 Task: Set the Local oscillator high frequency (kHz) for Satellite equipment control to 3.
Action: Mouse moved to (132, 18)
Screenshot: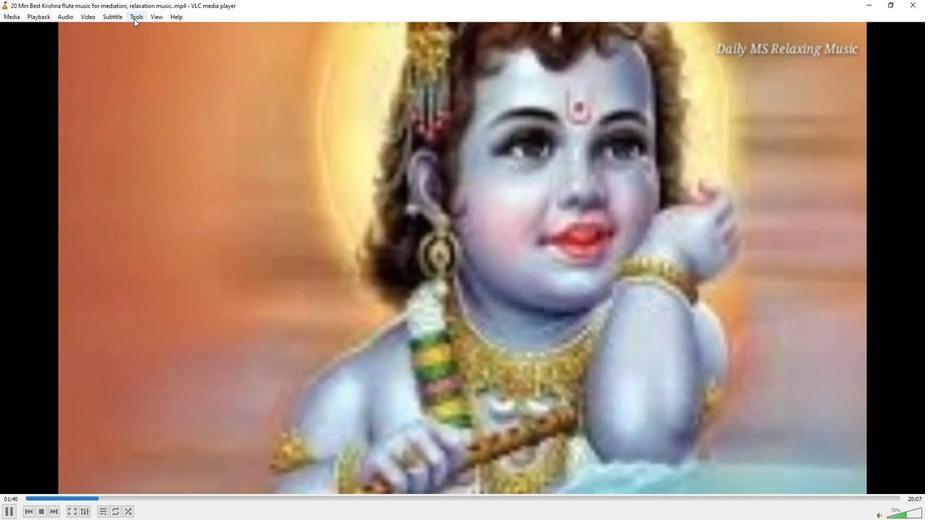 
Action: Mouse pressed left at (132, 18)
Screenshot: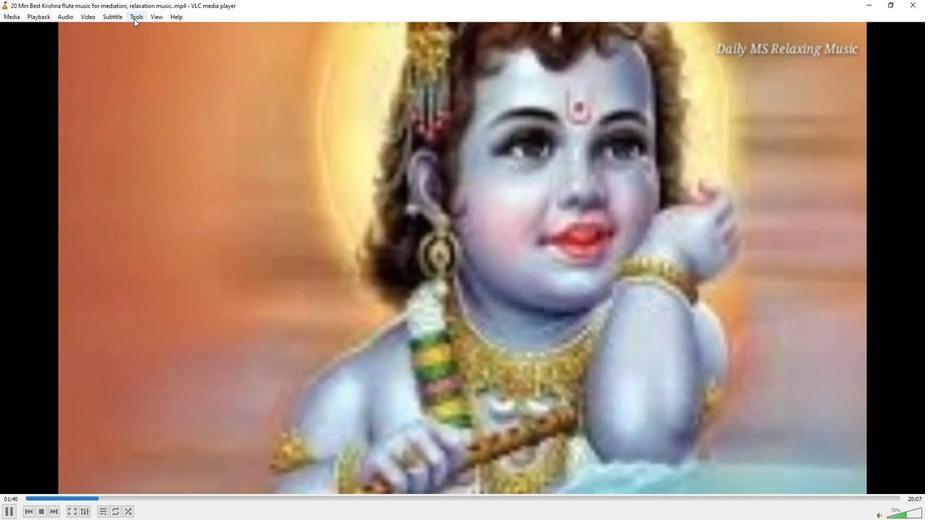 
Action: Mouse moved to (148, 128)
Screenshot: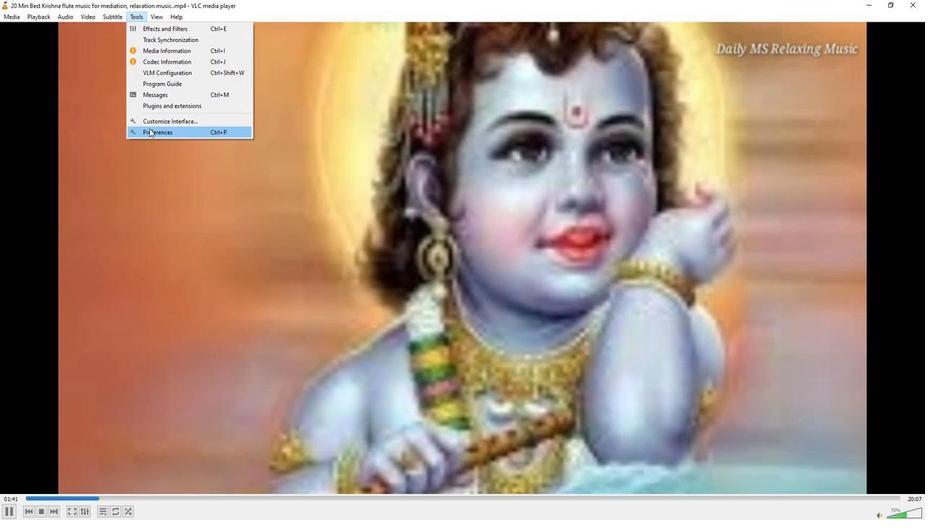 
Action: Mouse pressed left at (148, 128)
Screenshot: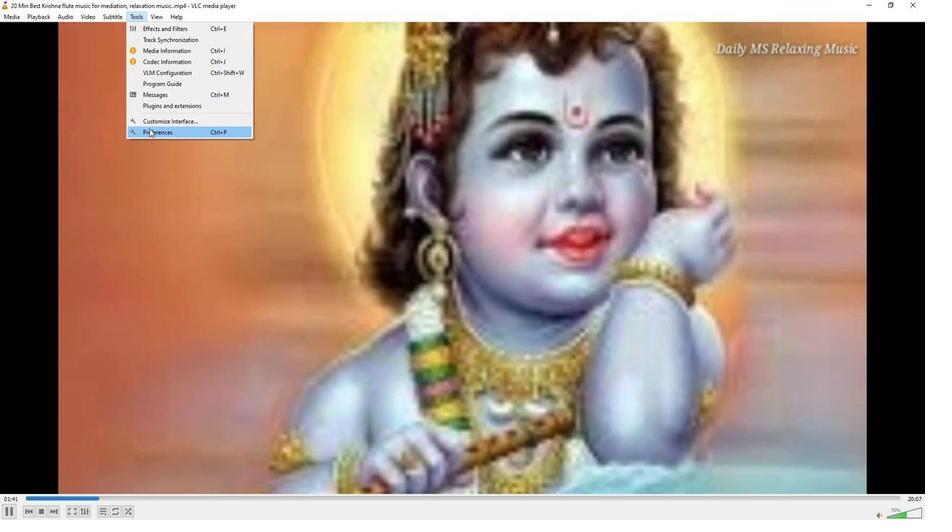 
Action: Mouse moved to (302, 428)
Screenshot: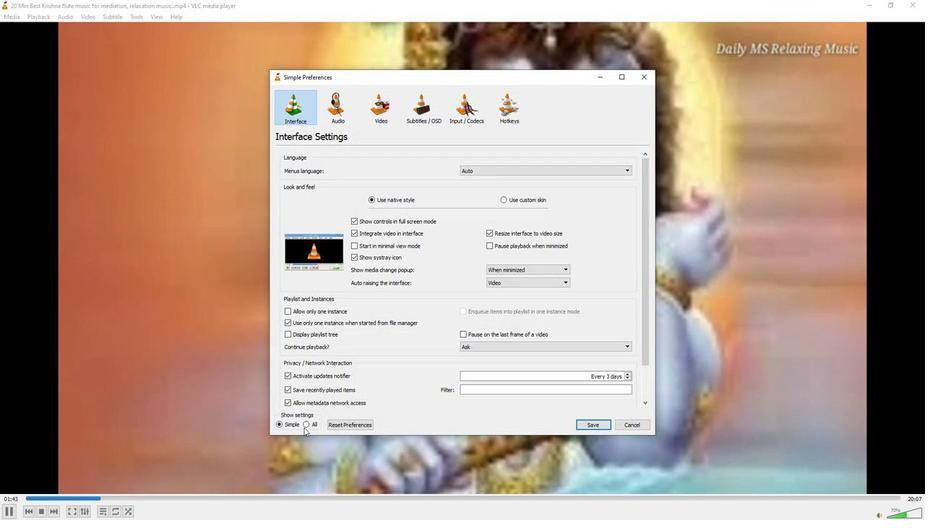 
Action: Mouse pressed left at (302, 428)
Screenshot: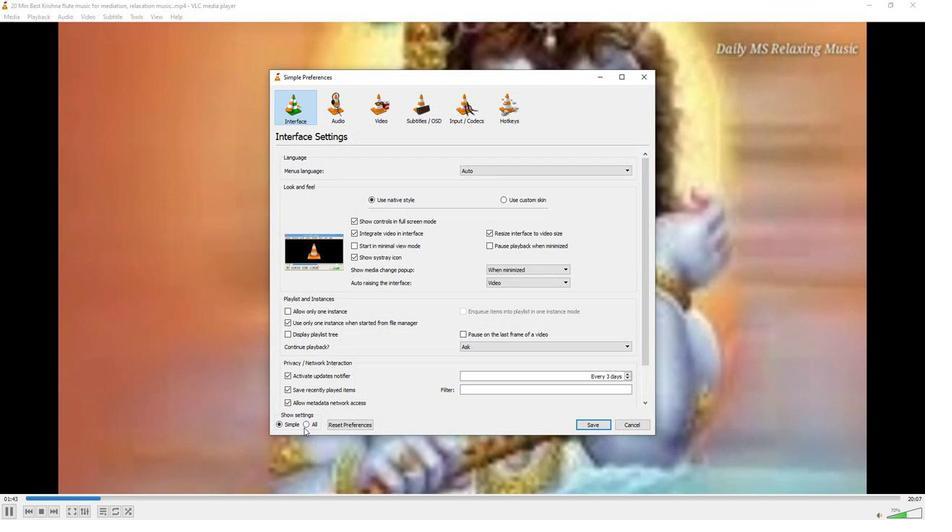 
Action: Mouse moved to (289, 261)
Screenshot: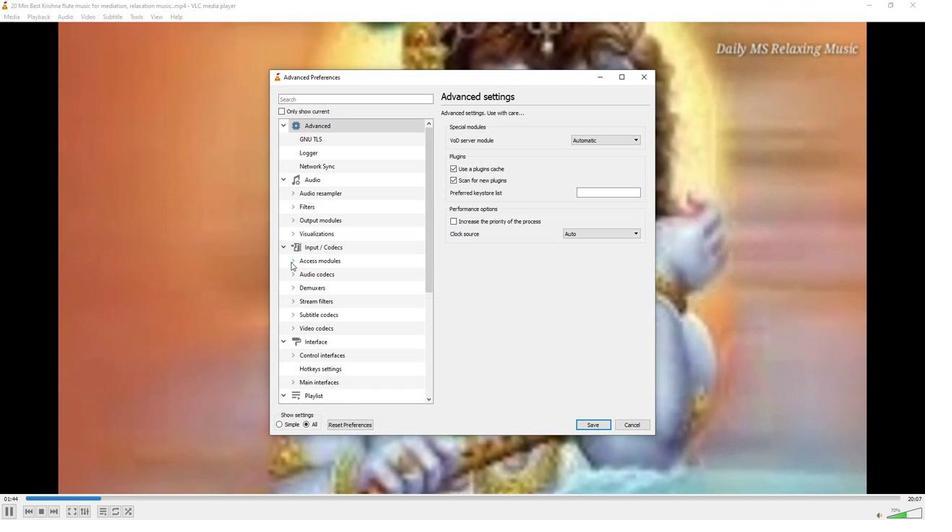 
Action: Mouse pressed left at (289, 261)
Screenshot: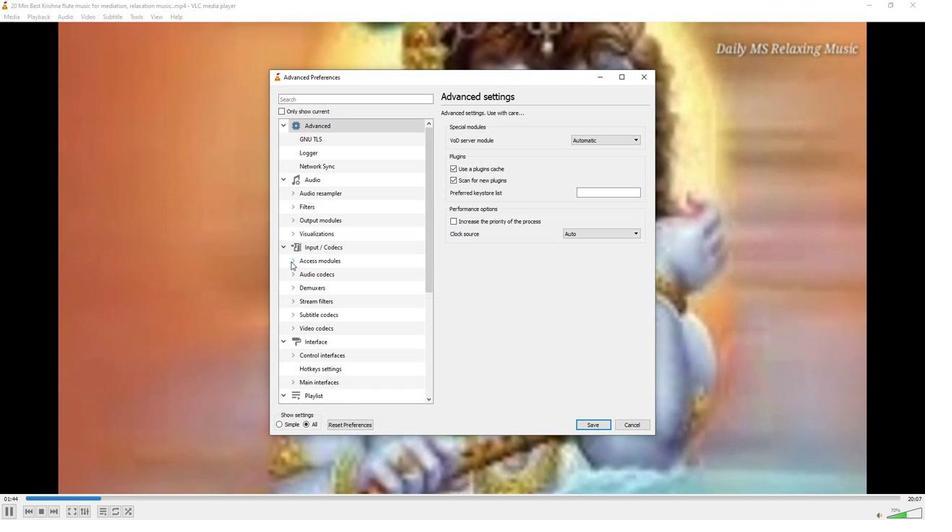 
Action: Mouse moved to (306, 343)
Screenshot: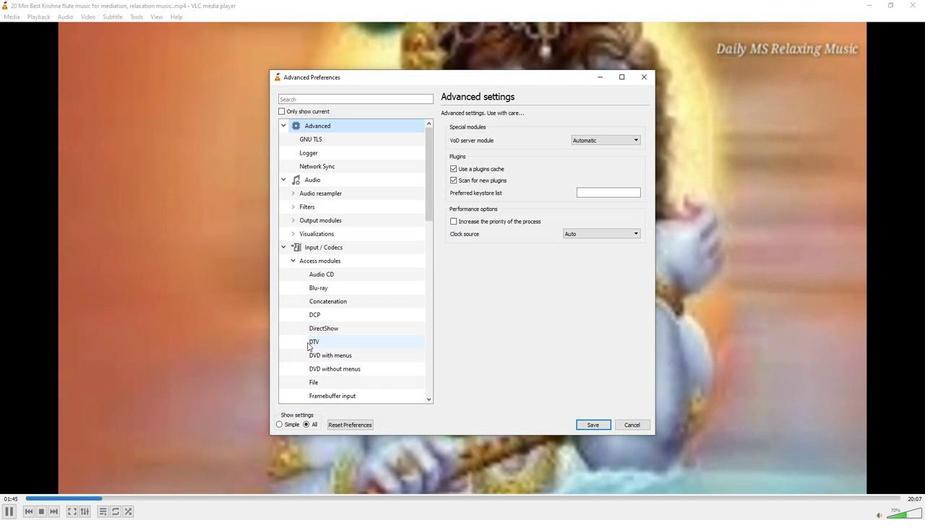 
Action: Mouse pressed left at (306, 343)
Screenshot: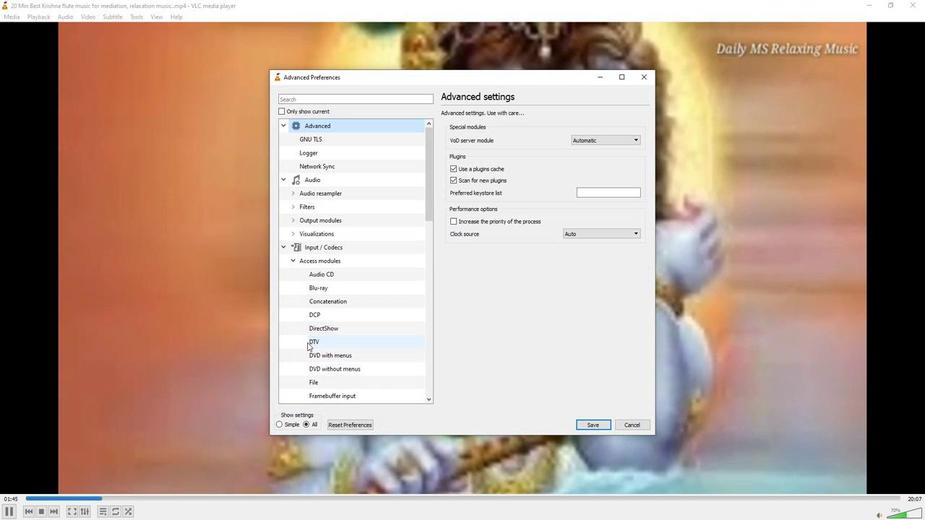 
Action: Mouse moved to (511, 323)
Screenshot: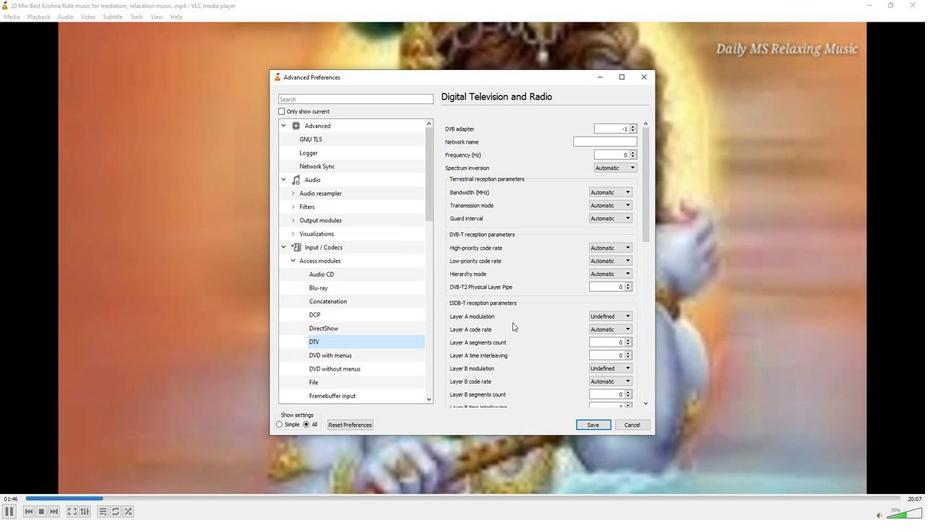 
Action: Mouse scrolled (511, 322) with delta (0, 0)
Screenshot: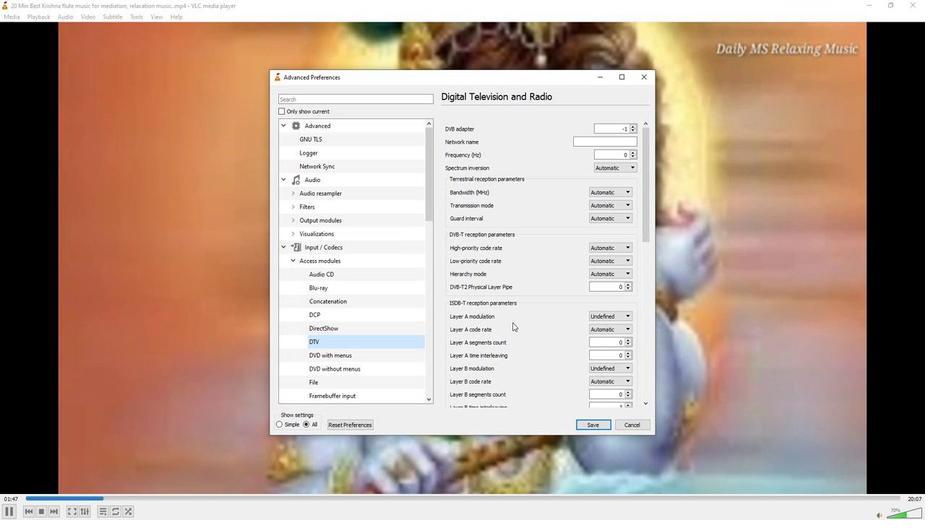 
Action: Mouse scrolled (511, 322) with delta (0, 0)
Screenshot: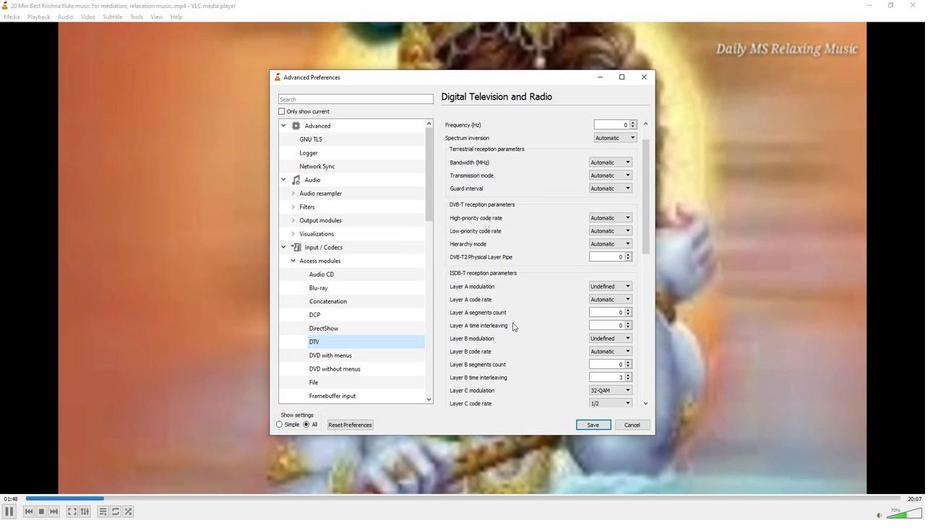 
Action: Mouse scrolled (511, 322) with delta (0, 0)
Screenshot: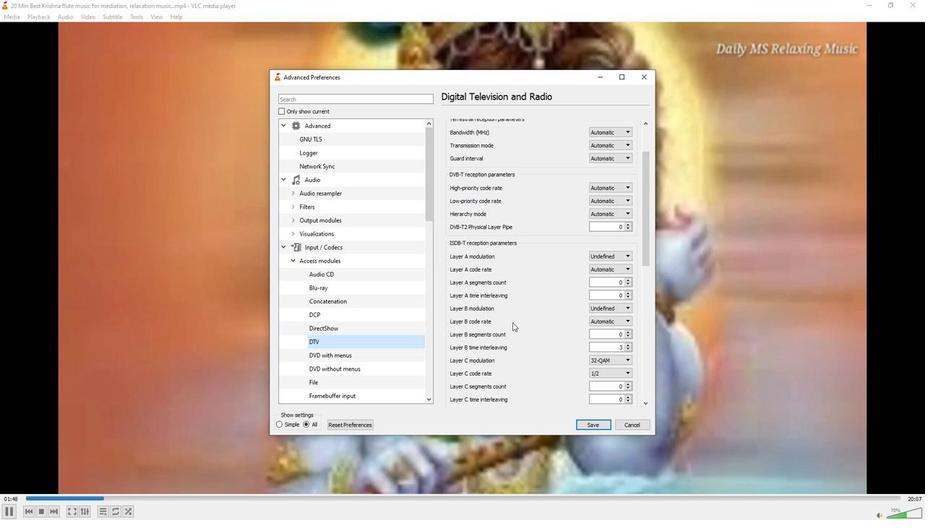 
Action: Mouse scrolled (511, 322) with delta (0, 0)
Screenshot: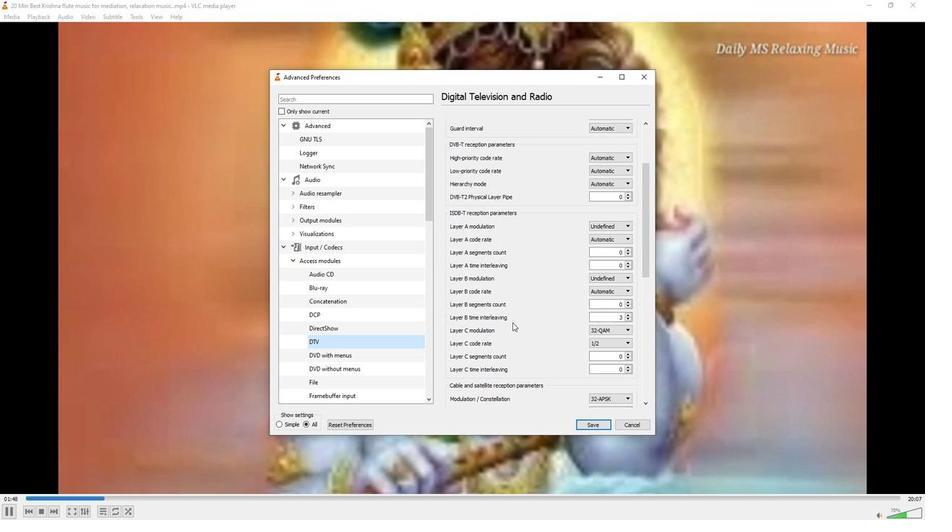 
Action: Mouse scrolled (511, 322) with delta (0, 0)
Screenshot: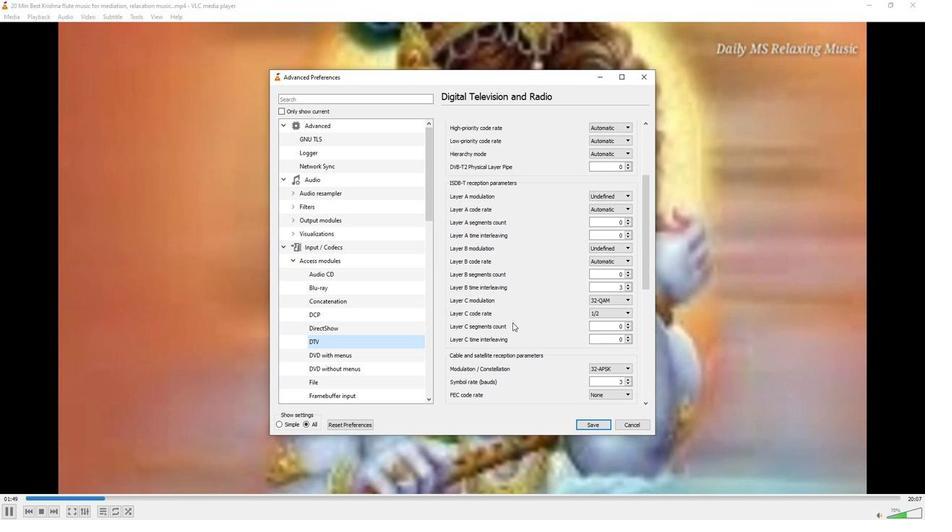 
Action: Mouse scrolled (511, 322) with delta (0, 0)
Screenshot: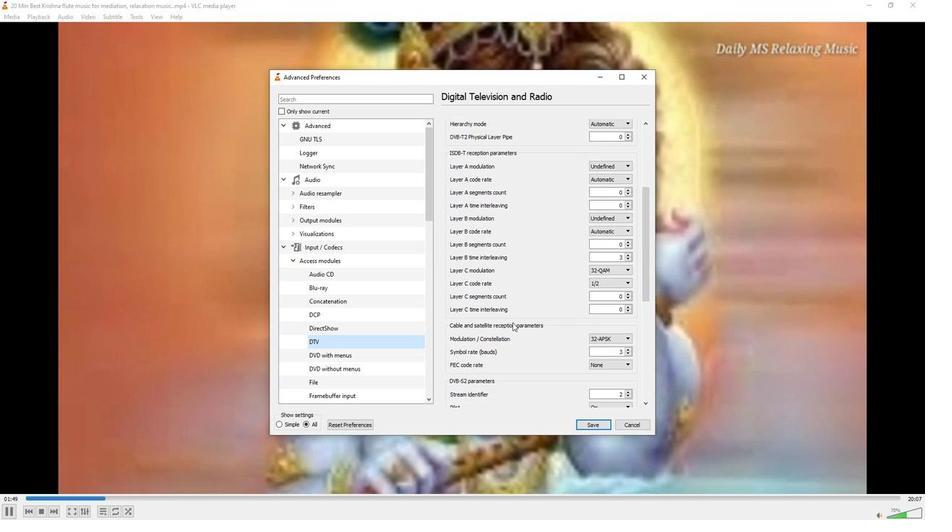 
Action: Mouse scrolled (511, 322) with delta (0, 0)
Screenshot: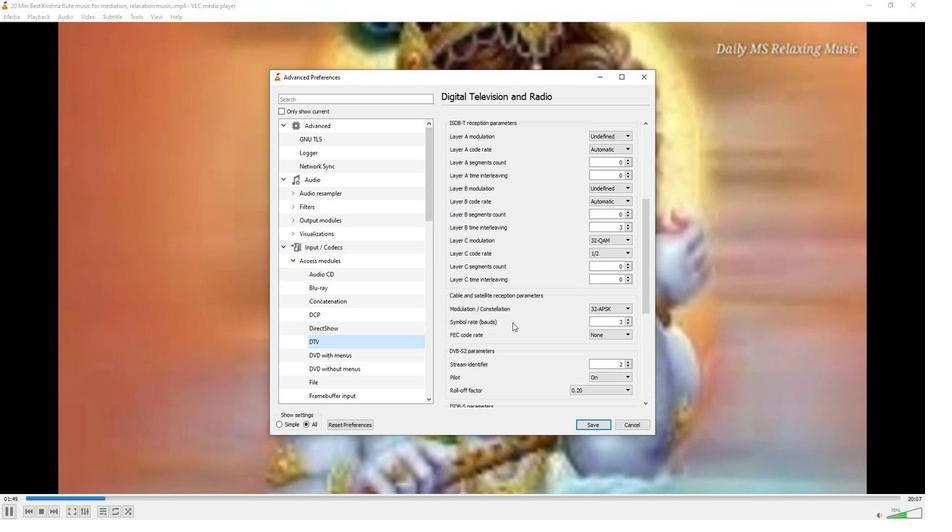 
Action: Mouse scrolled (511, 322) with delta (0, 0)
Screenshot: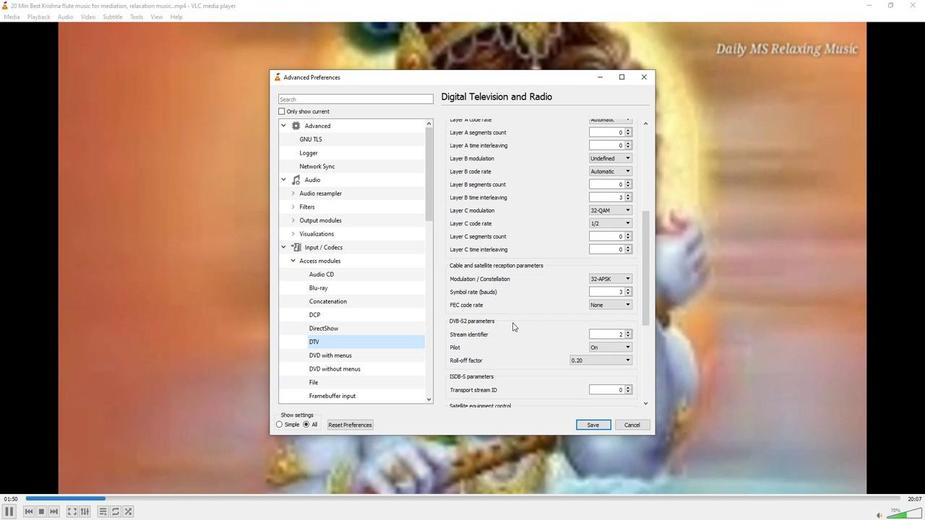 
Action: Mouse scrolled (511, 322) with delta (0, 0)
Screenshot: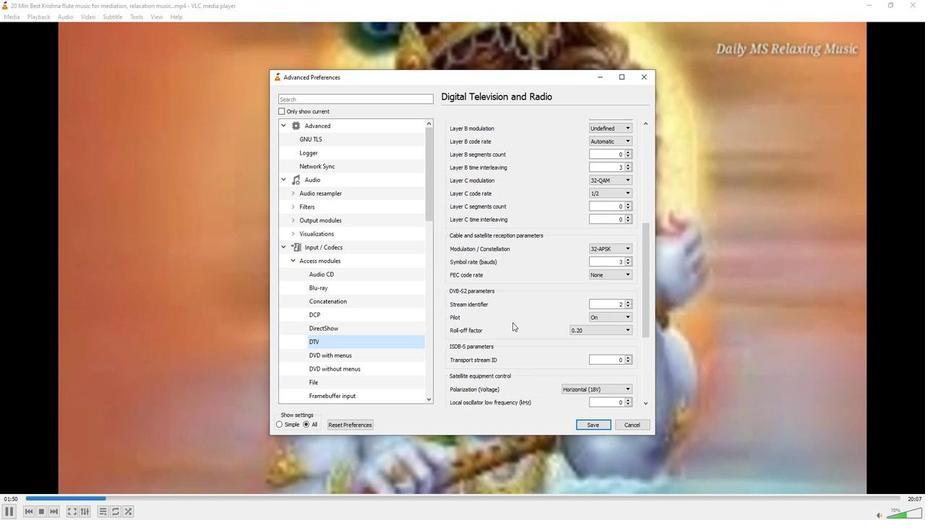 
Action: Mouse scrolled (511, 322) with delta (0, 0)
Screenshot: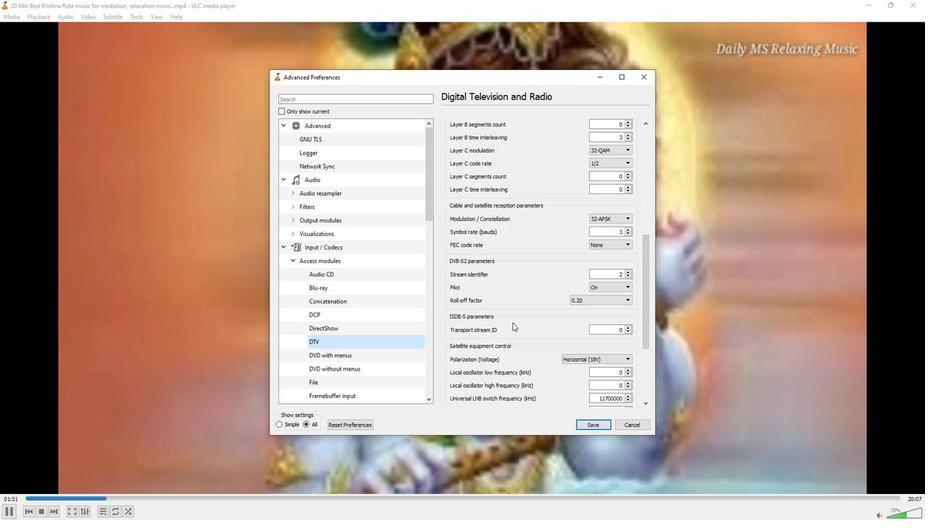 
Action: Mouse scrolled (511, 322) with delta (0, 0)
Screenshot: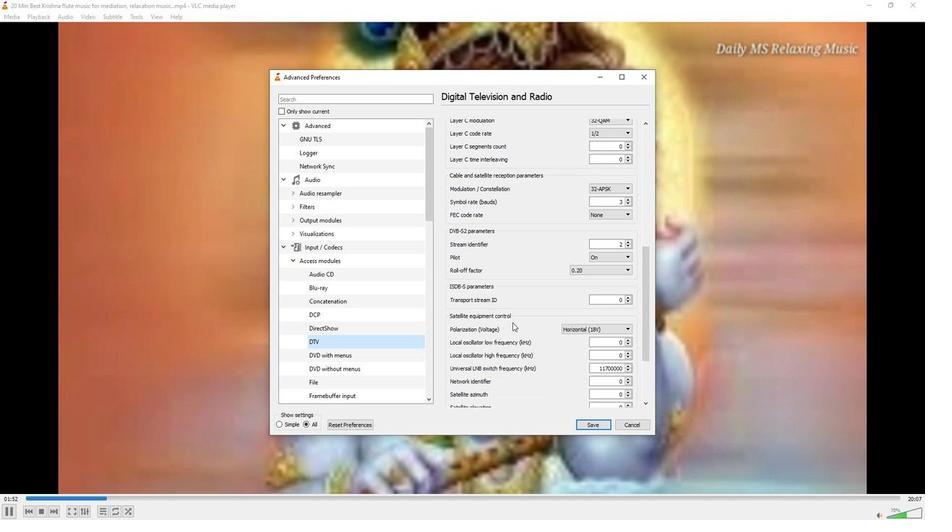 
Action: Mouse moved to (628, 322)
Screenshot: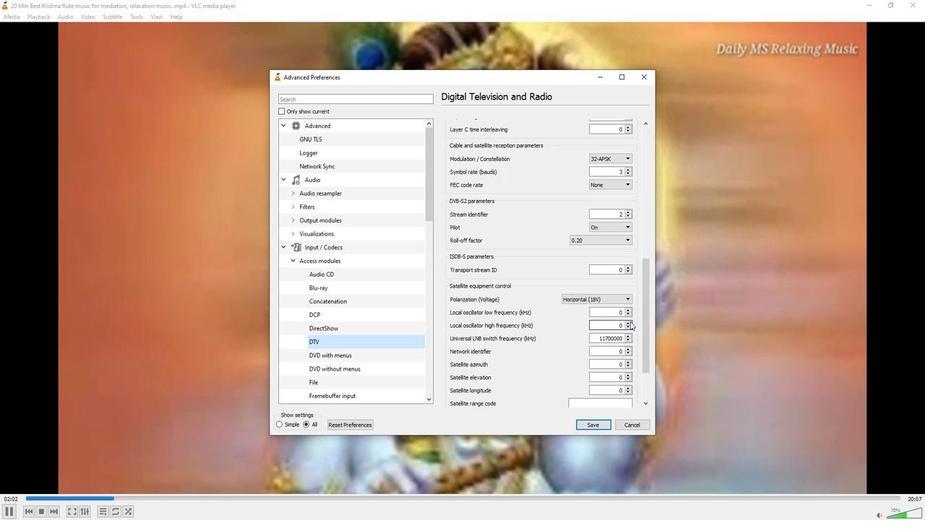 
Action: Mouse pressed left at (628, 322)
Screenshot: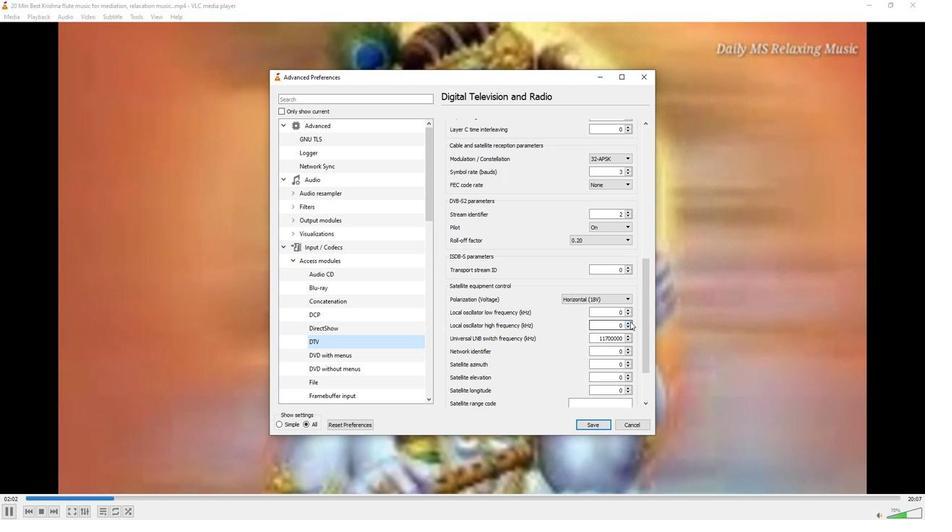 
Action: Mouse pressed left at (628, 322)
Screenshot: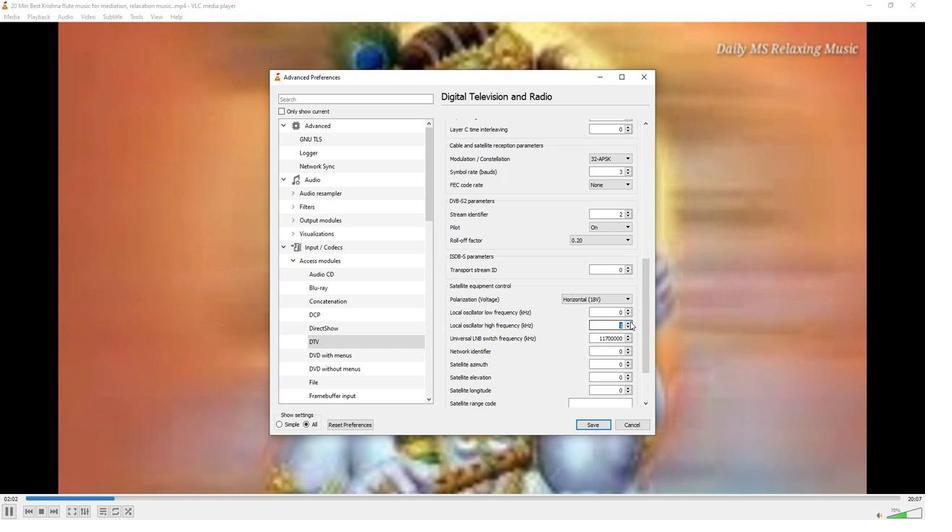 
Action: Mouse pressed left at (628, 322)
Screenshot: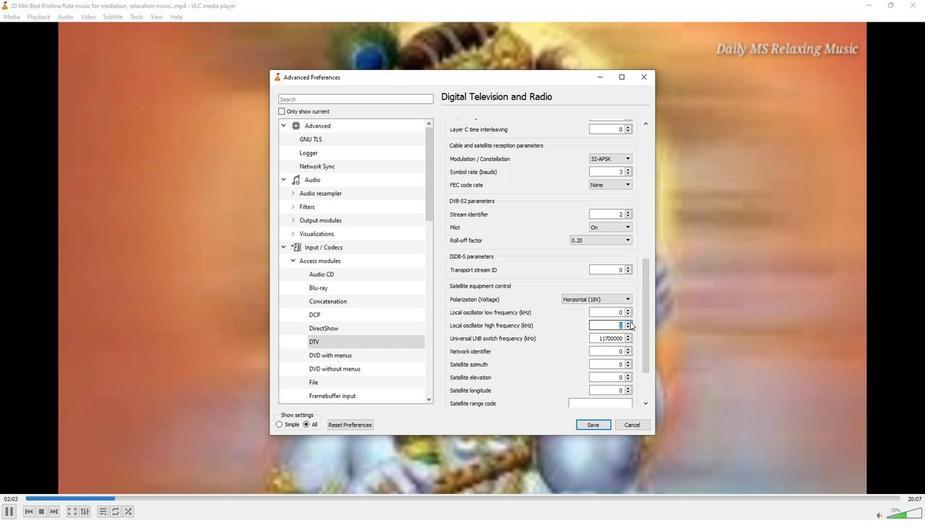 
Action: Mouse moved to (571, 331)
Screenshot: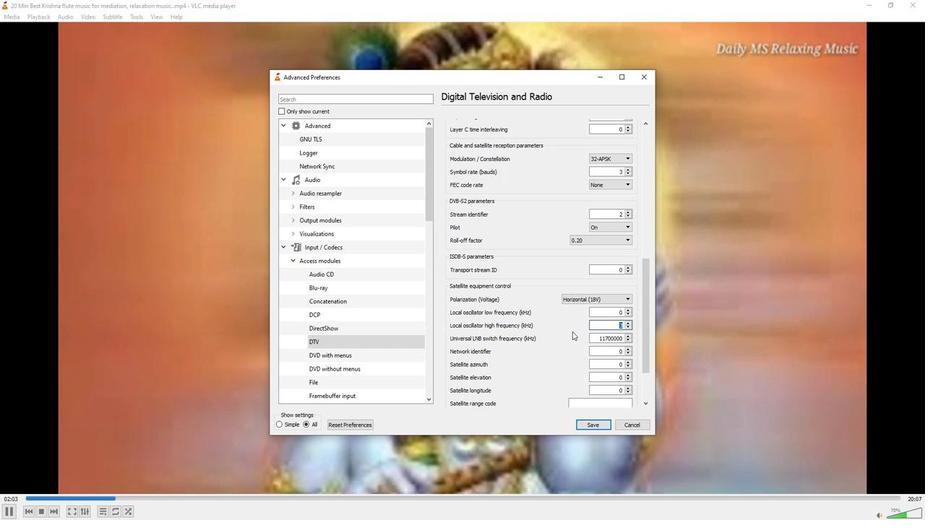 
Action: Mouse pressed left at (571, 331)
Screenshot: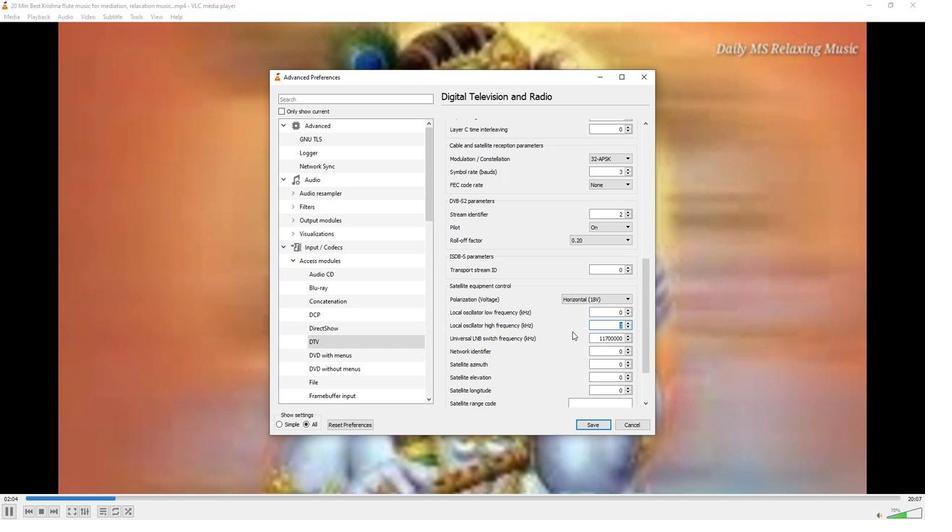 
